 Task: Show more about the house rules of Cortez, Colorado, United States.
Action: Mouse moved to (965, 158)
Screenshot: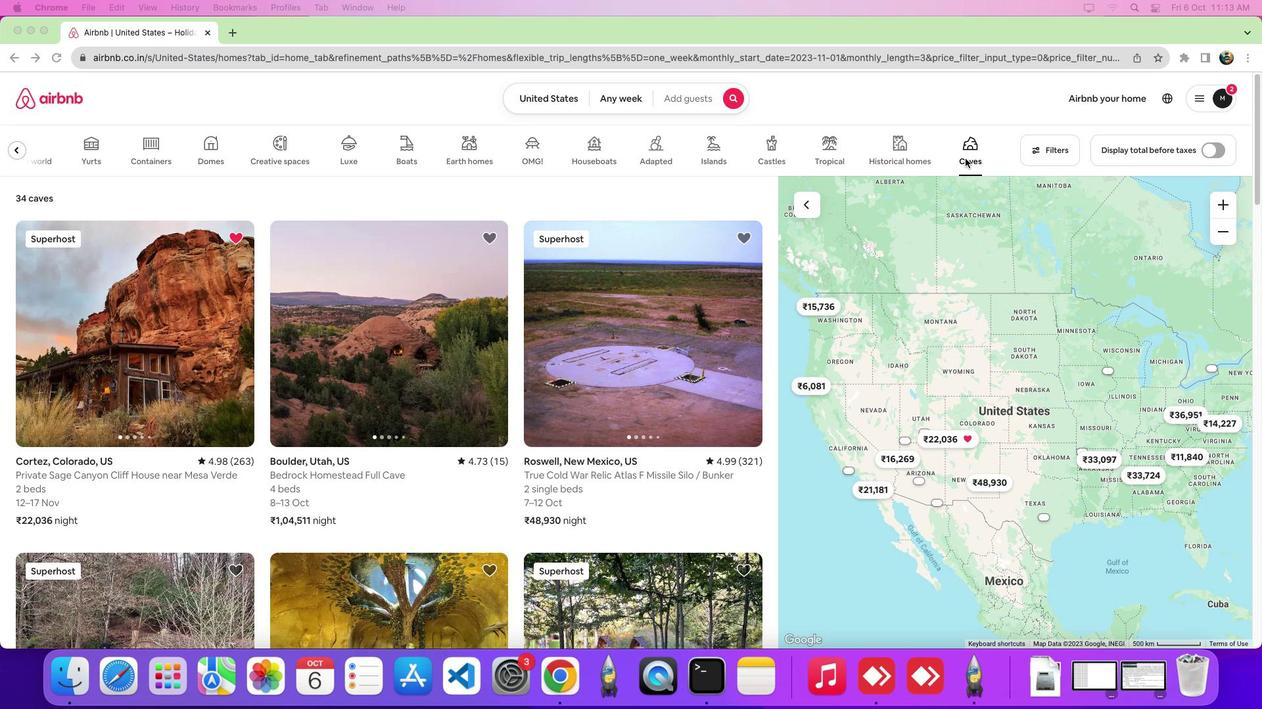 
Action: Mouse pressed left at (965, 158)
Screenshot: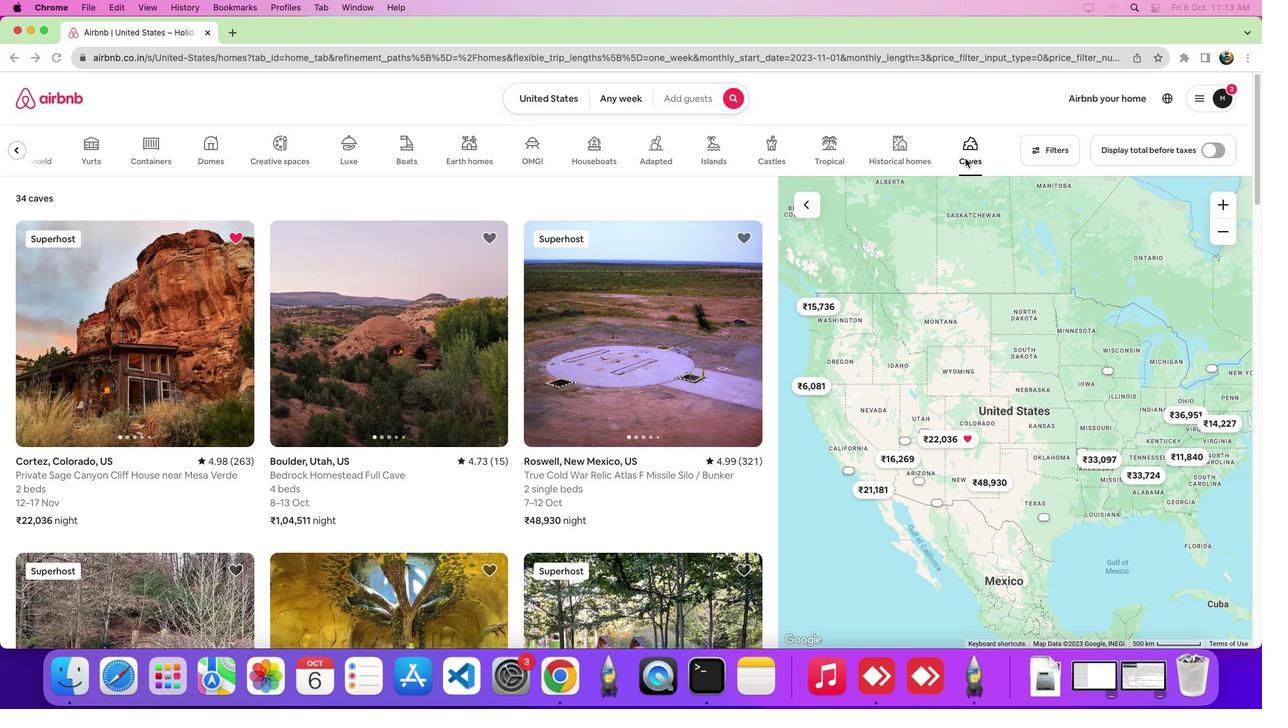 
Action: Mouse moved to (128, 341)
Screenshot: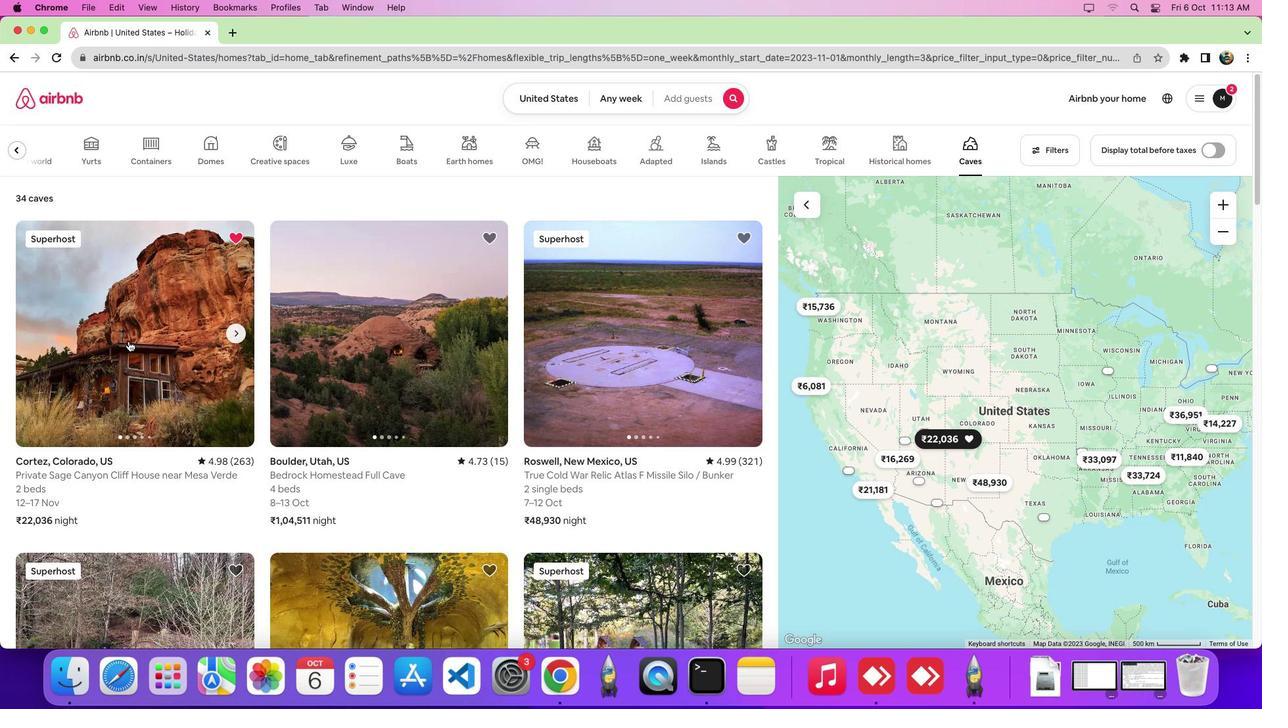 
Action: Mouse pressed left at (128, 341)
Screenshot: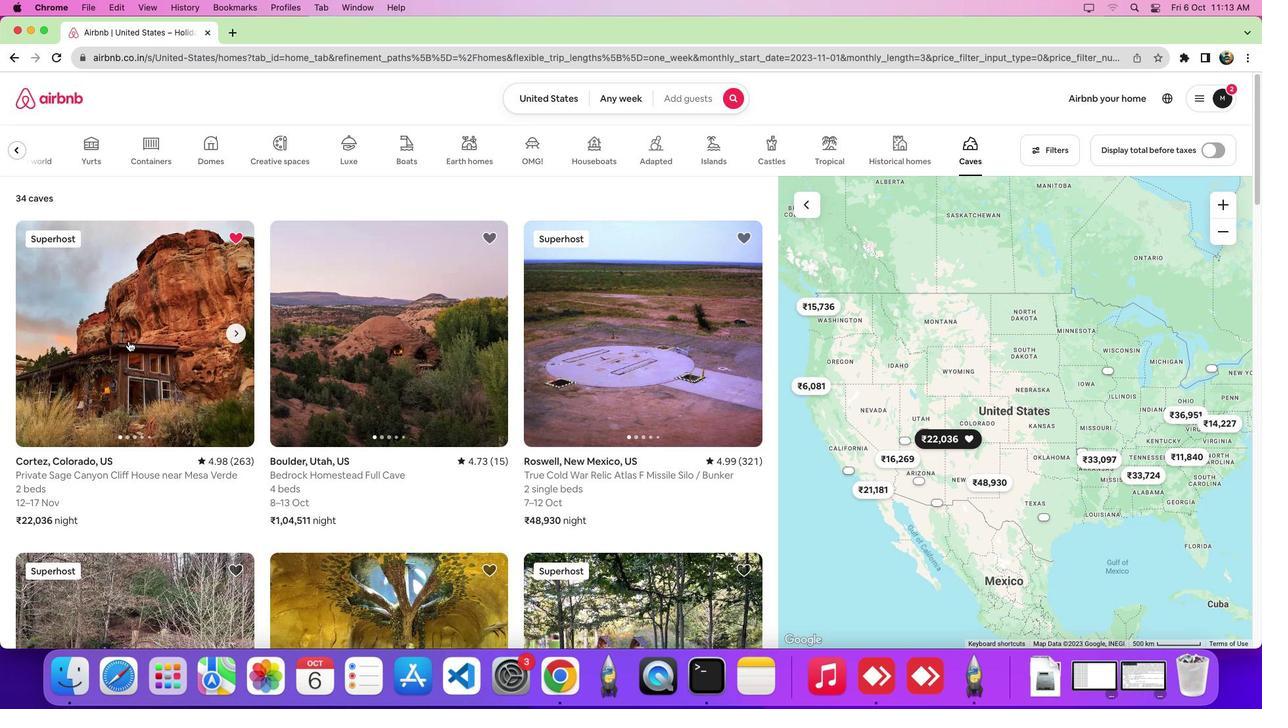 
Action: Mouse moved to (537, 379)
Screenshot: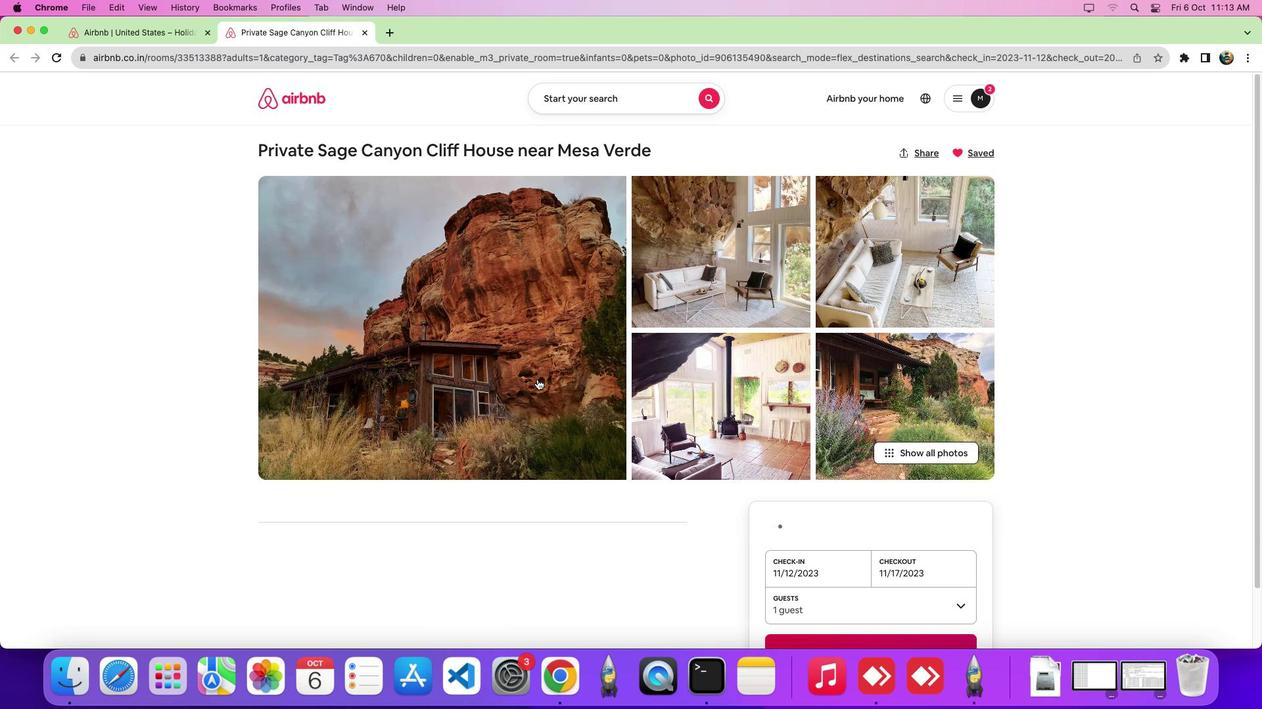 
Action: Mouse scrolled (537, 379) with delta (0, 0)
Screenshot: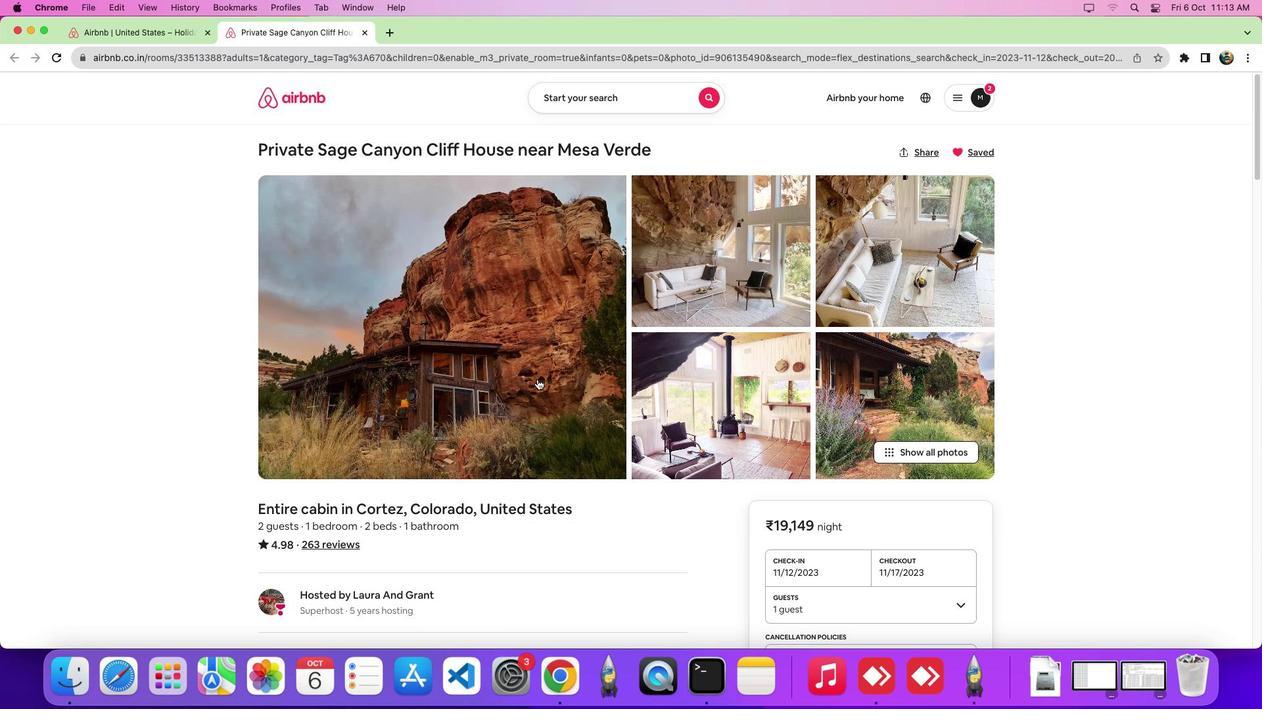 
Action: Mouse scrolled (537, 379) with delta (0, 0)
Screenshot: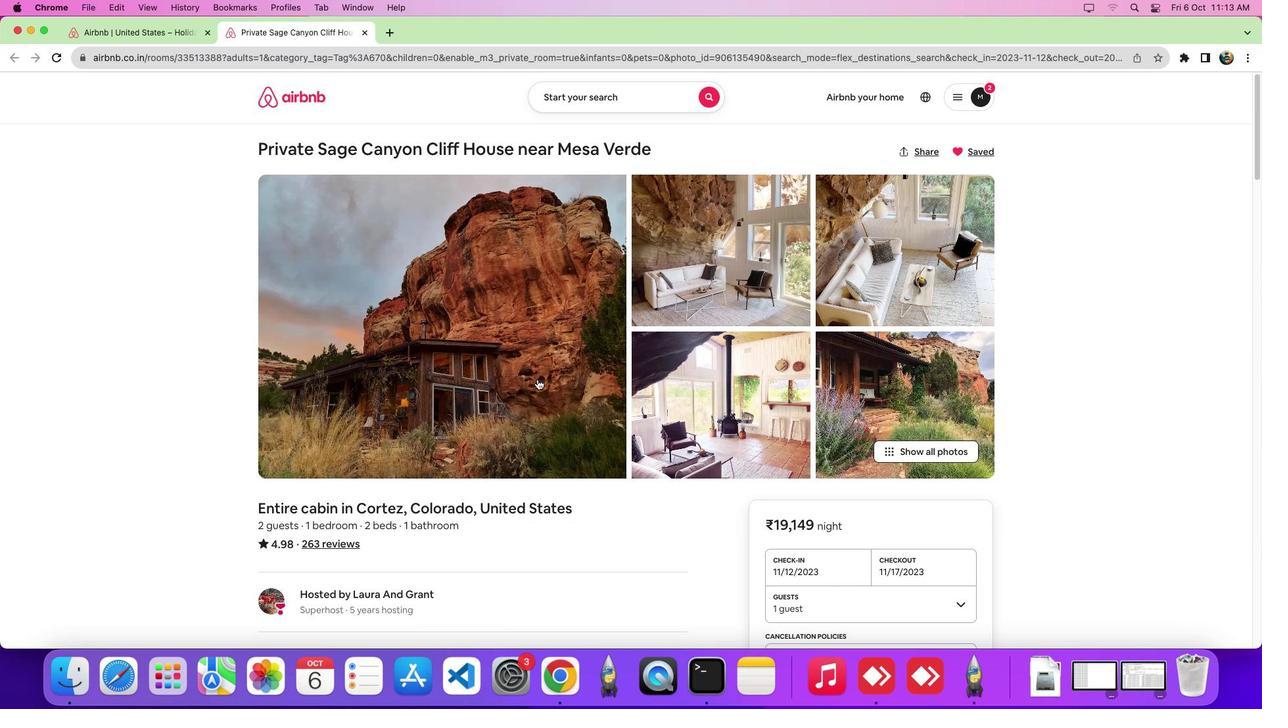 
Action: Mouse scrolled (537, 379) with delta (0, -3)
Screenshot: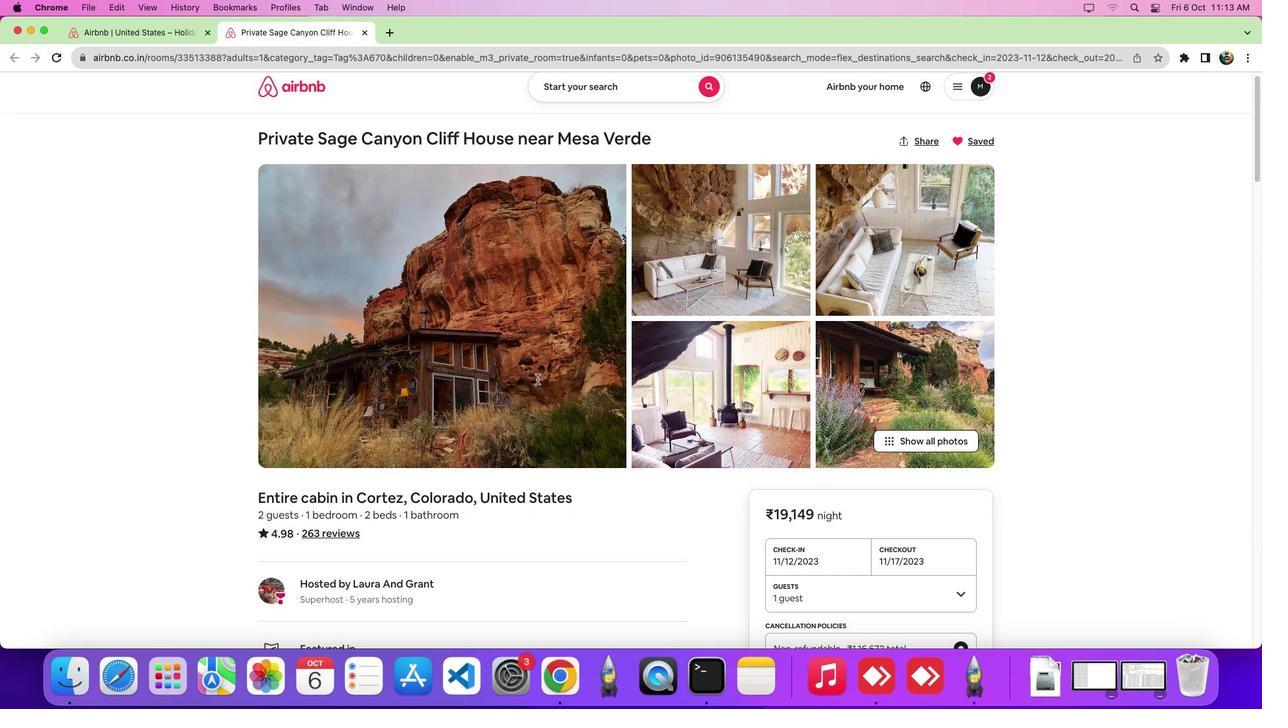 
Action: Mouse scrolled (537, 379) with delta (0, -7)
Screenshot: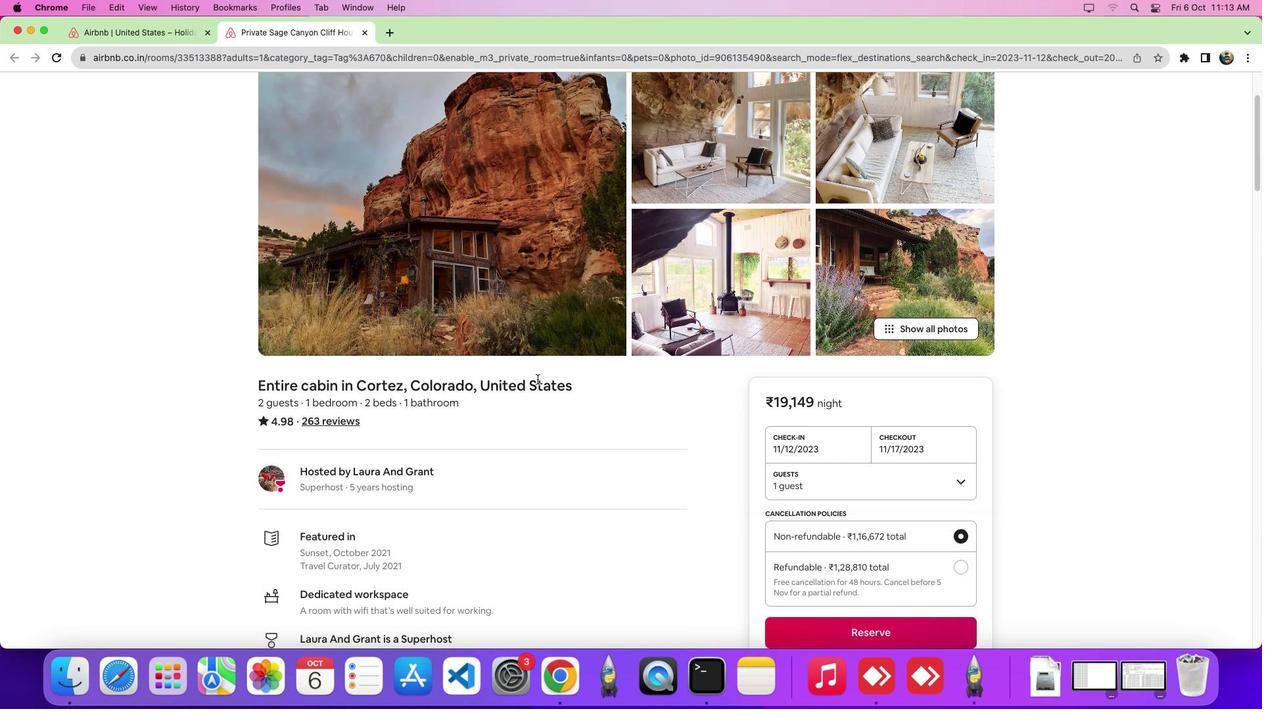 
Action: Mouse scrolled (537, 379) with delta (0, -7)
Screenshot: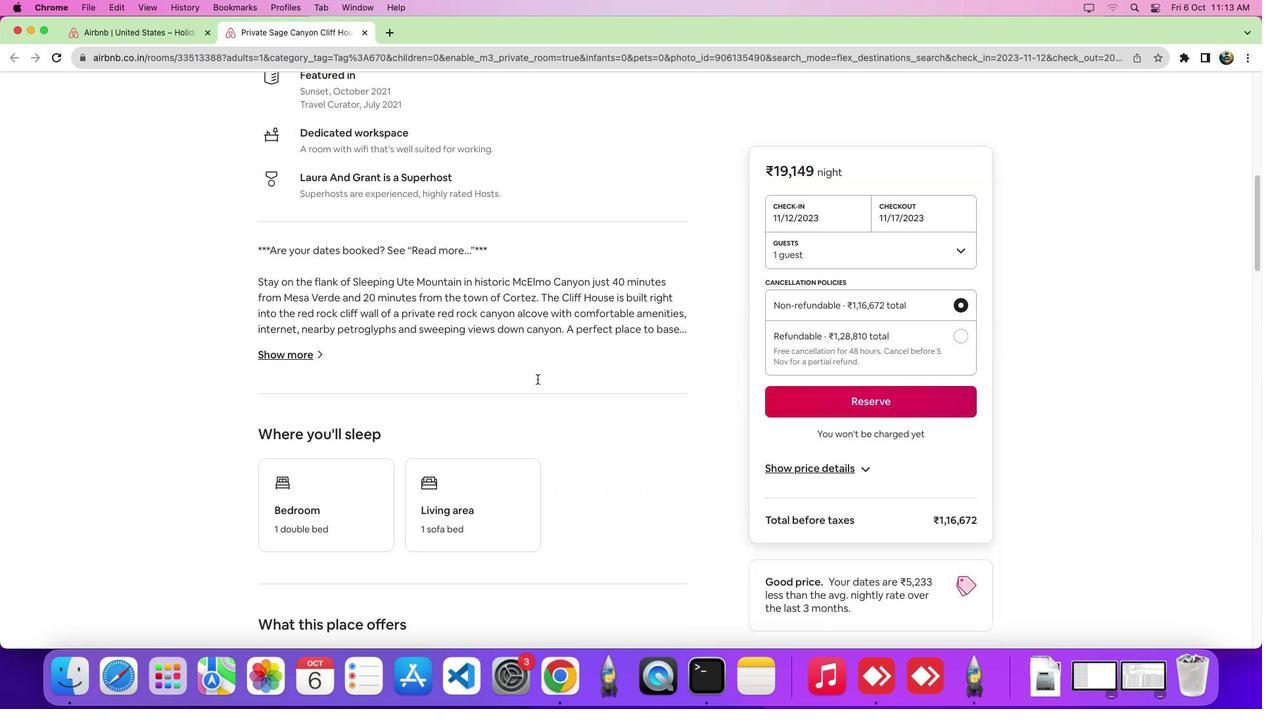 
Action: Mouse moved to (1255, 216)
Screenshot: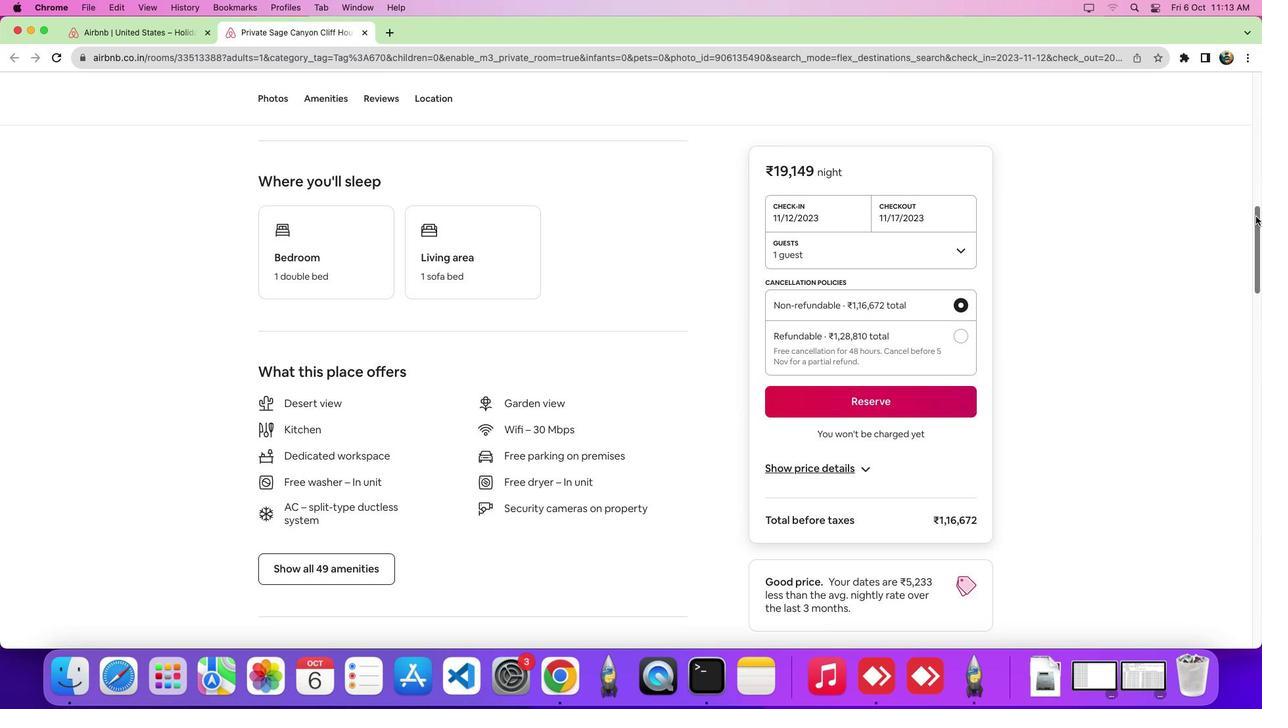 
Action: Mouse pressed left at (1255, 216)
Screenshot: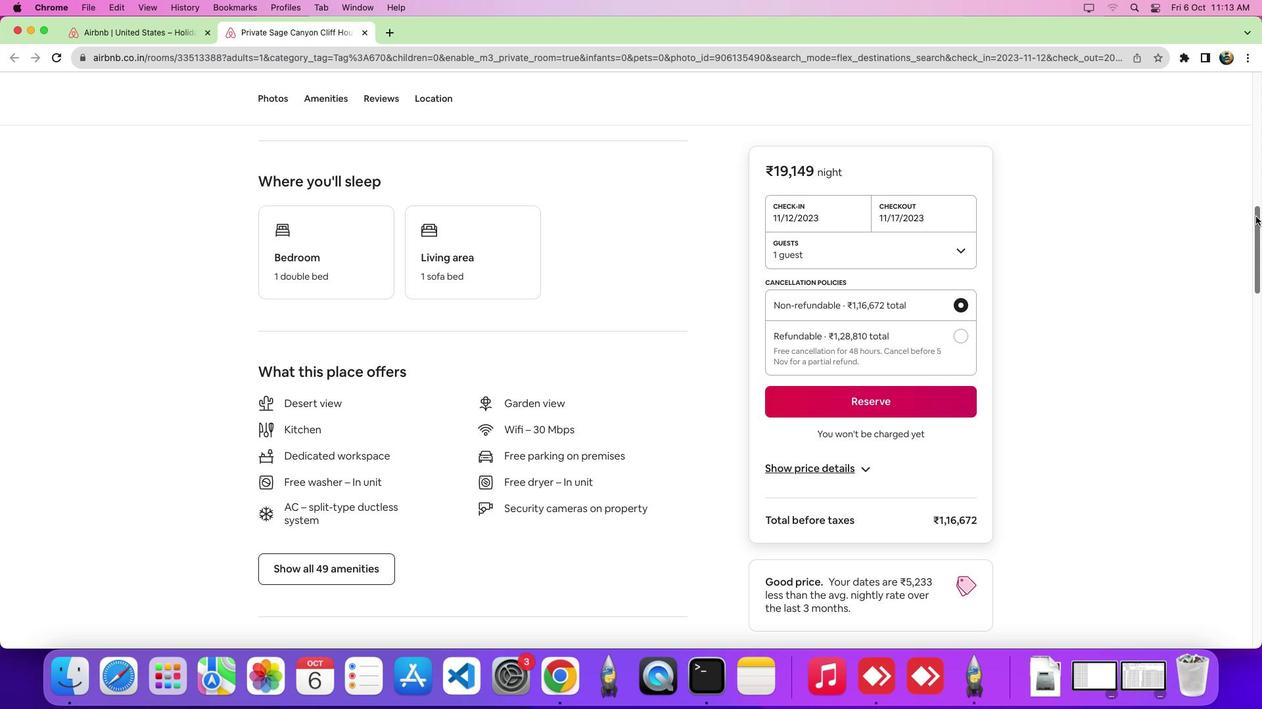
Action: Mouse moved to (295, 339)
Screenshot: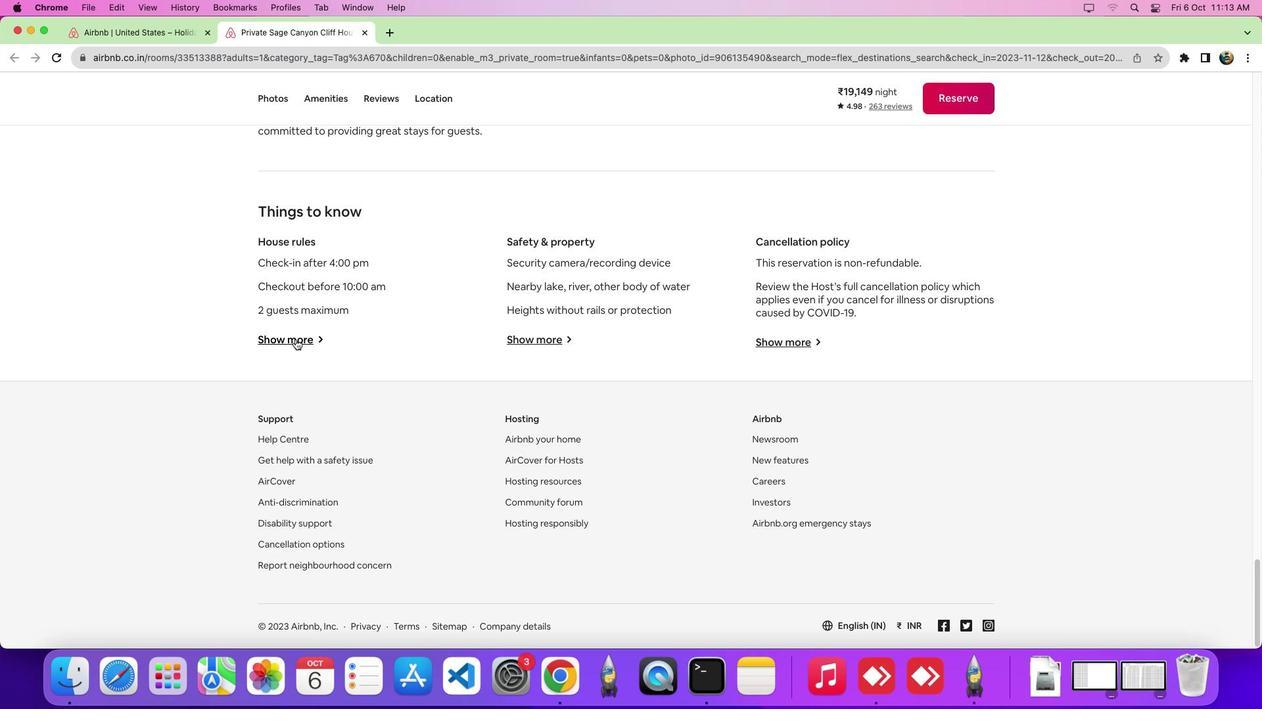
Action: Mouse pressed left at (295, 339)
Screenshot: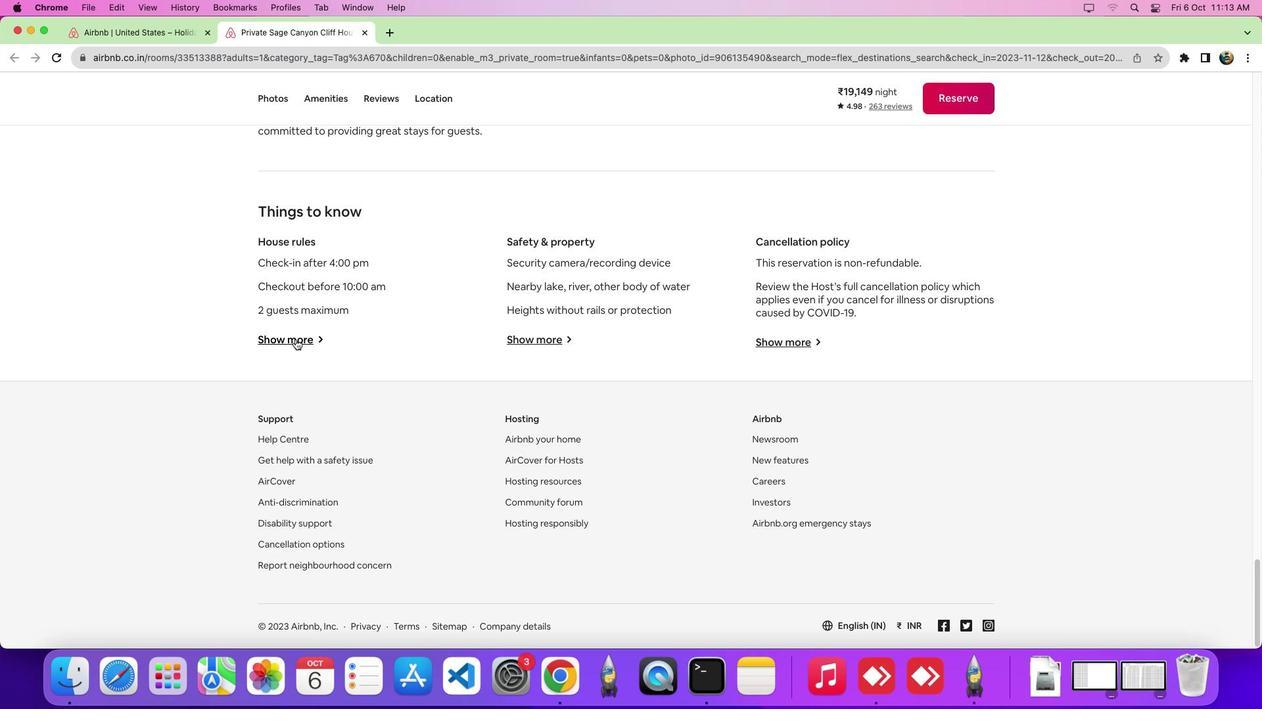 
Action: Mouse moved to (700, 356)
Screenshot: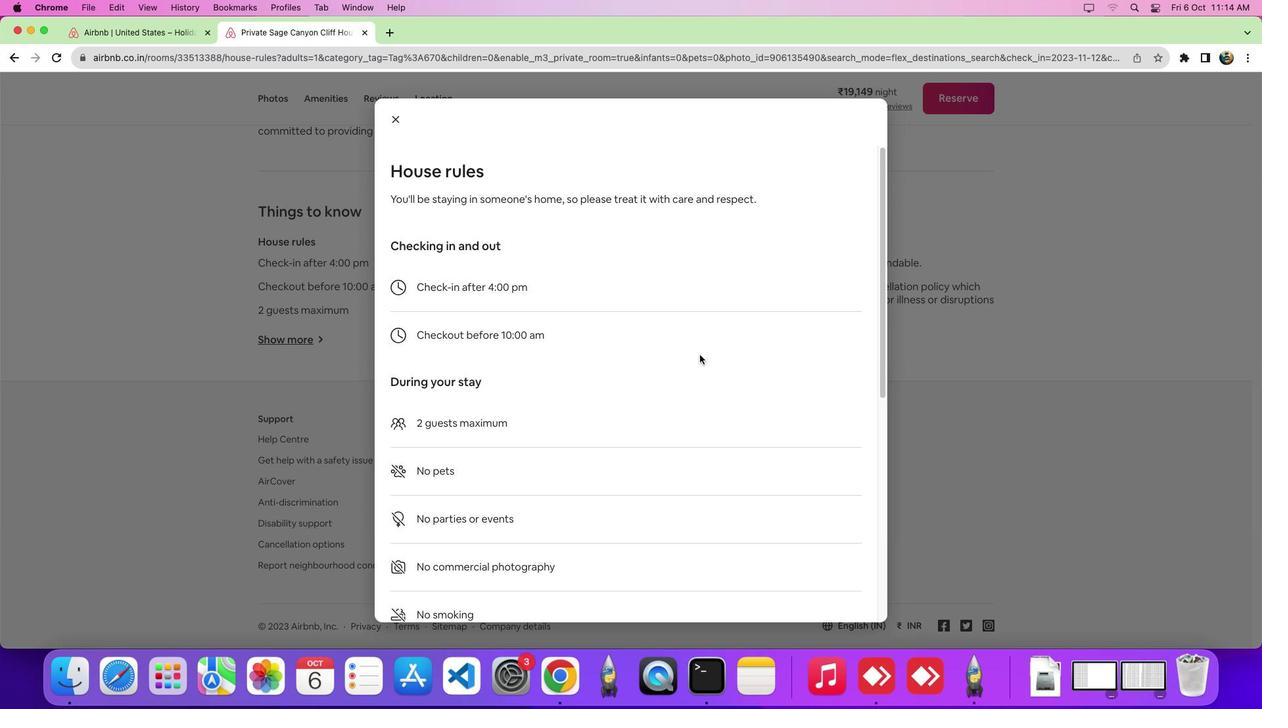 
